Task: Sort the products in the category "Pasta Salad" by price (lowest first).
Action: Mouse moved to (18, 128)
Screenshot: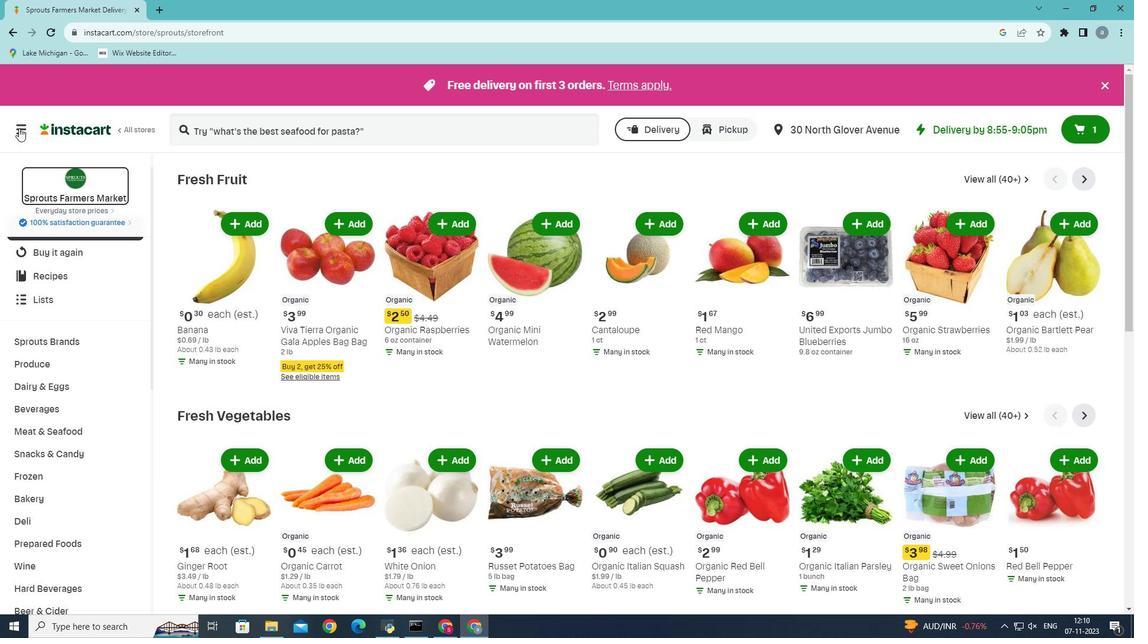 
Action: Mouse pressed left at (18, 128)
Screenshot: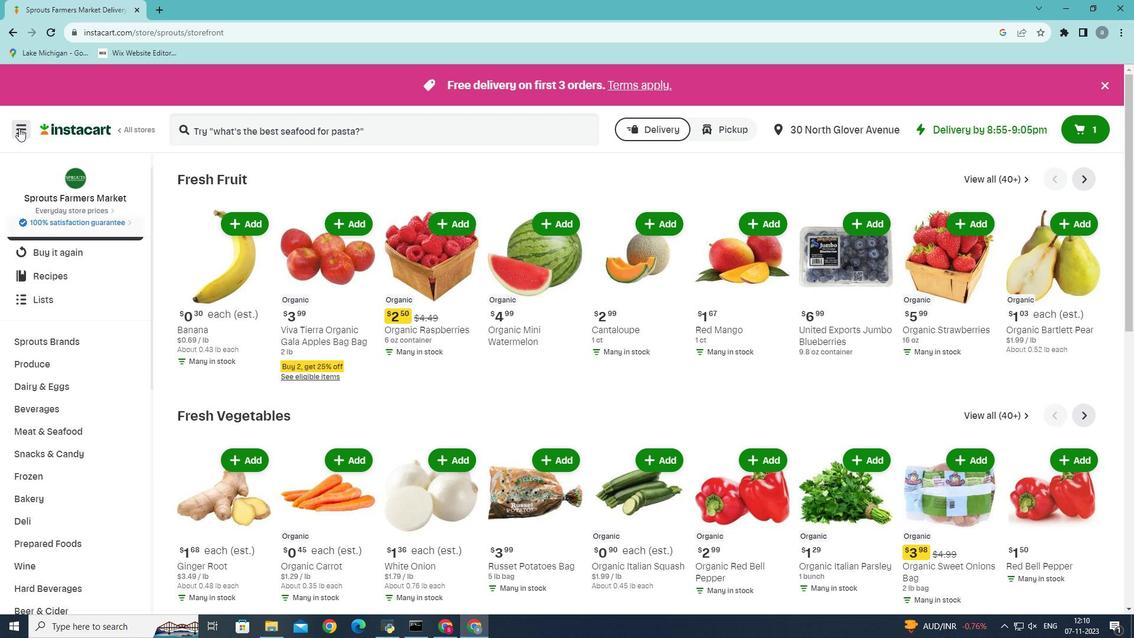 
Action: Mouse moved to (63, 327)
Screenshot: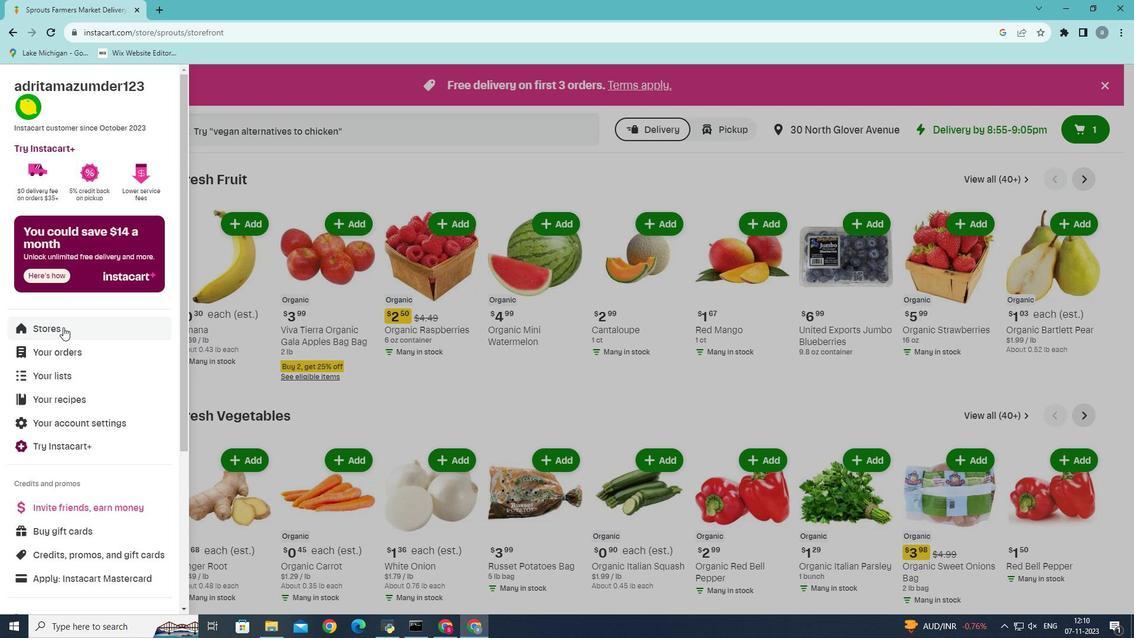 
Action: Mouse pressed left at (63, 327)
Screenshot: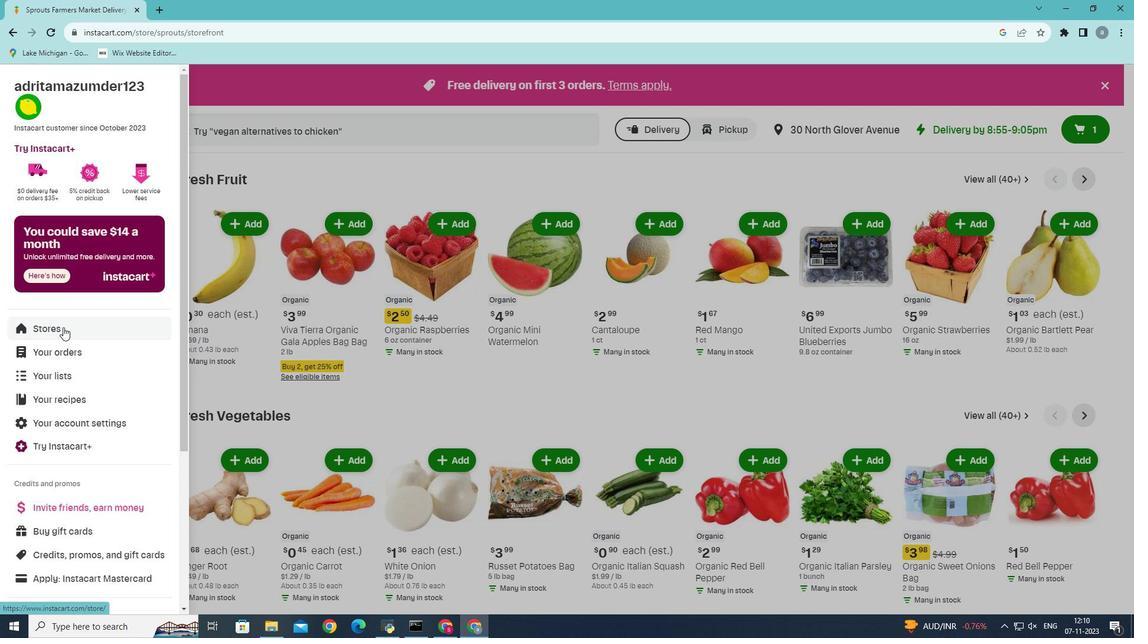 
Action: Mouse moved to (279, 135)
Screenshot: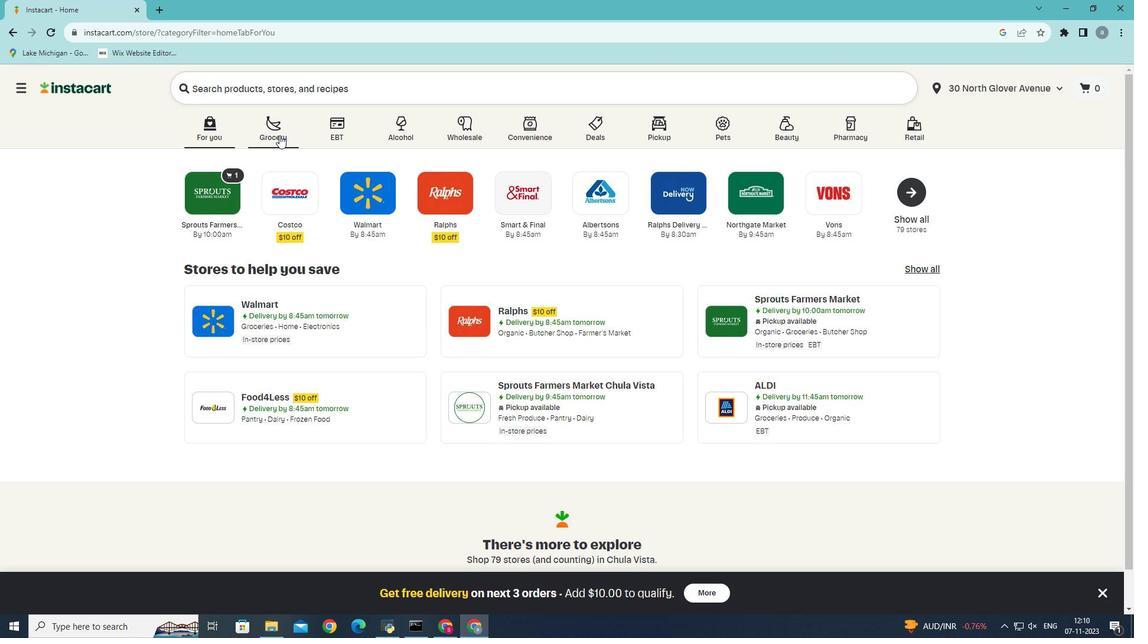 
Action: Mouse pressed left at (279, 135)
Screenshot: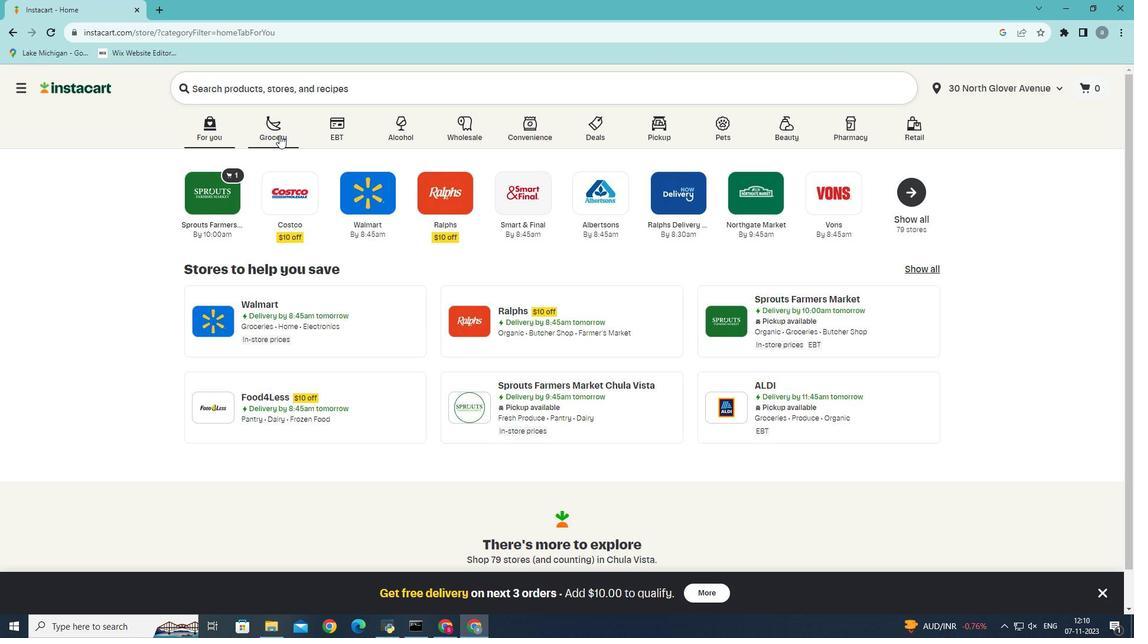 
Action: Mouse moved to (276, 345)
Screenshot: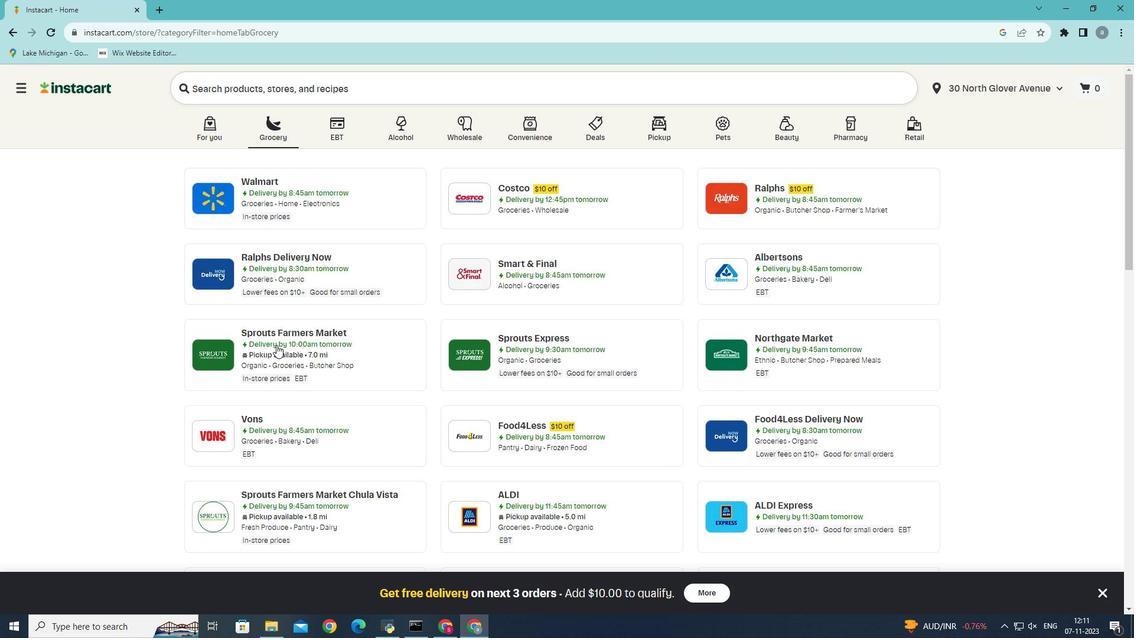 
Action: Mouse pressed left at (276, 345)
Screenshot: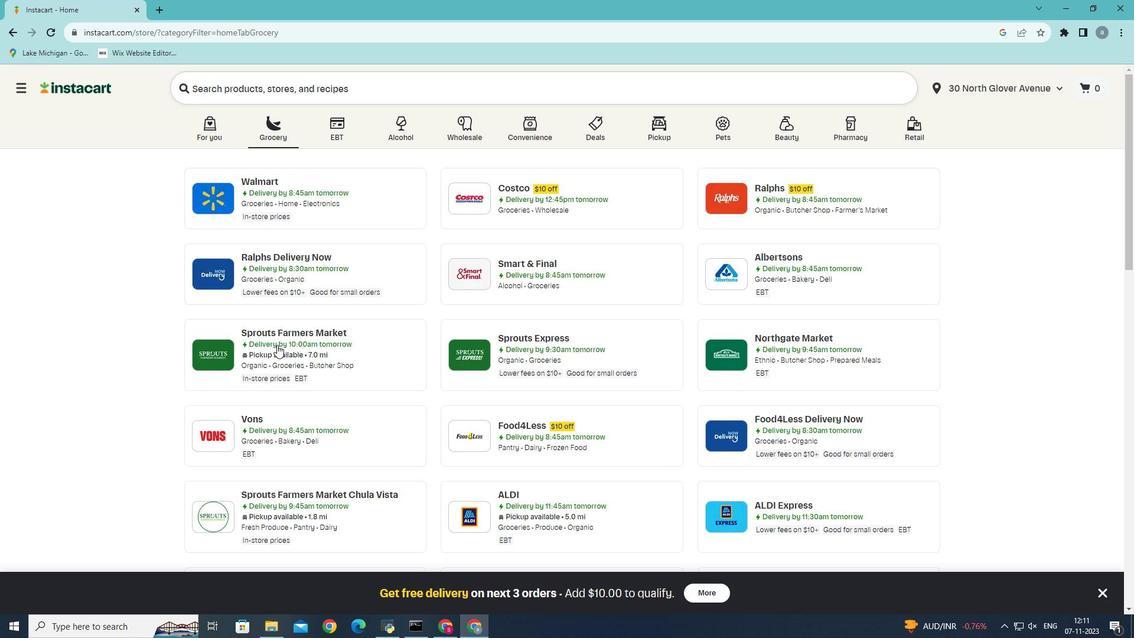 
Action: Mouse moved to (60, 483)
Screenshot: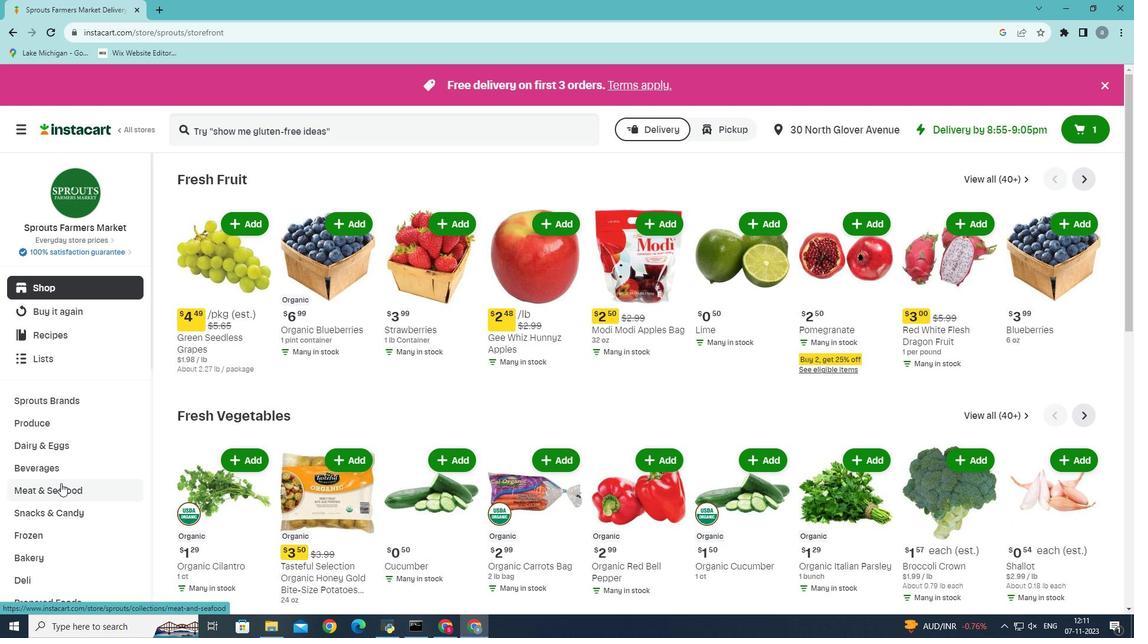 
Action: Mouse scrolled (60, 482) with delta (0, 0)
Screenshot: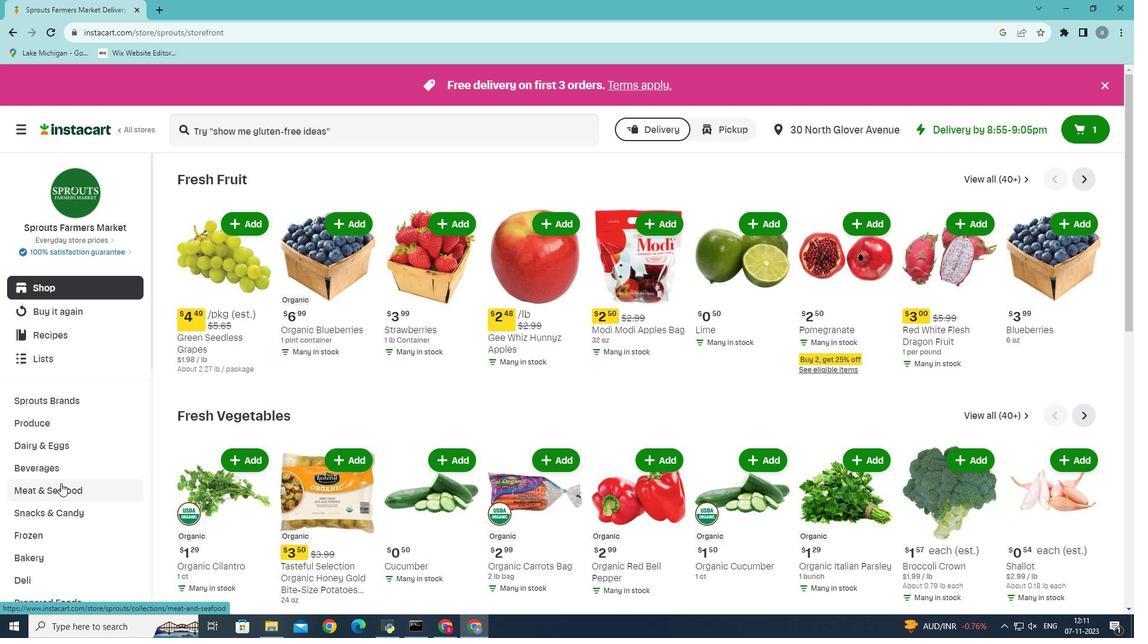 
Action: Mouse moved to (41, 543)
Screenshot: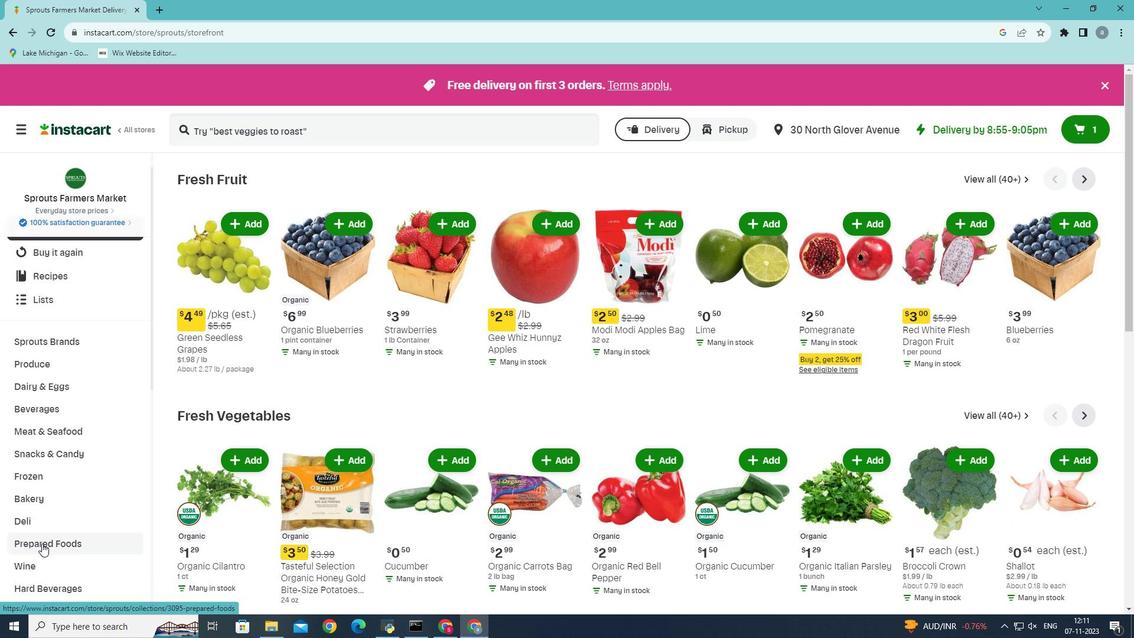 
Action: Mouse pressed left at (41, 543)
Screenshot: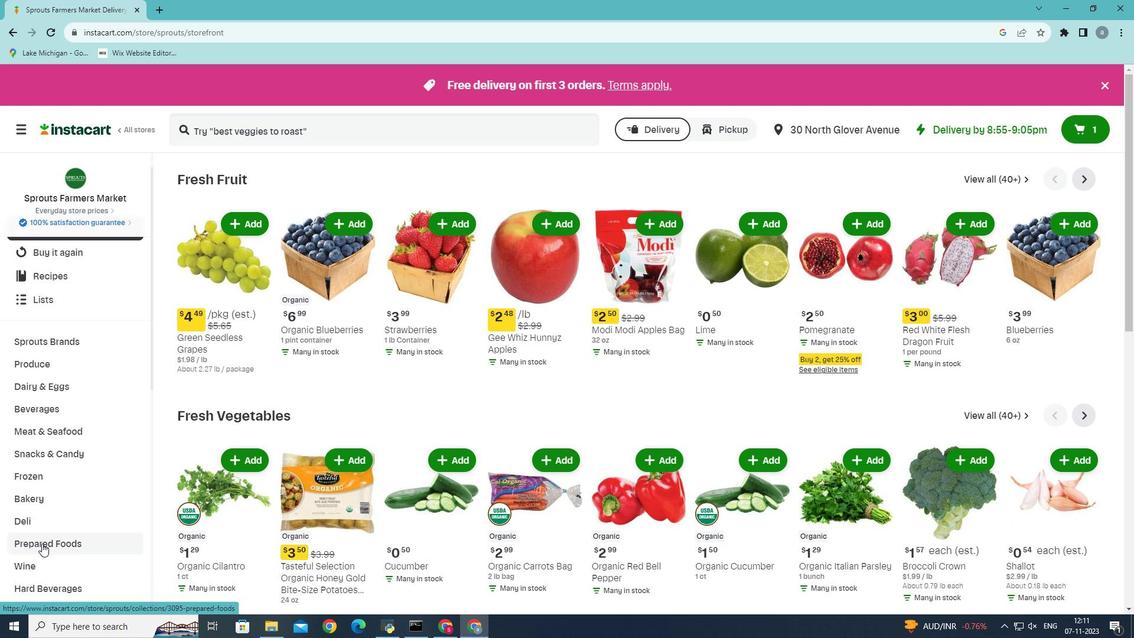 
Action: Mouse moved to (638, 205)
Screenshot: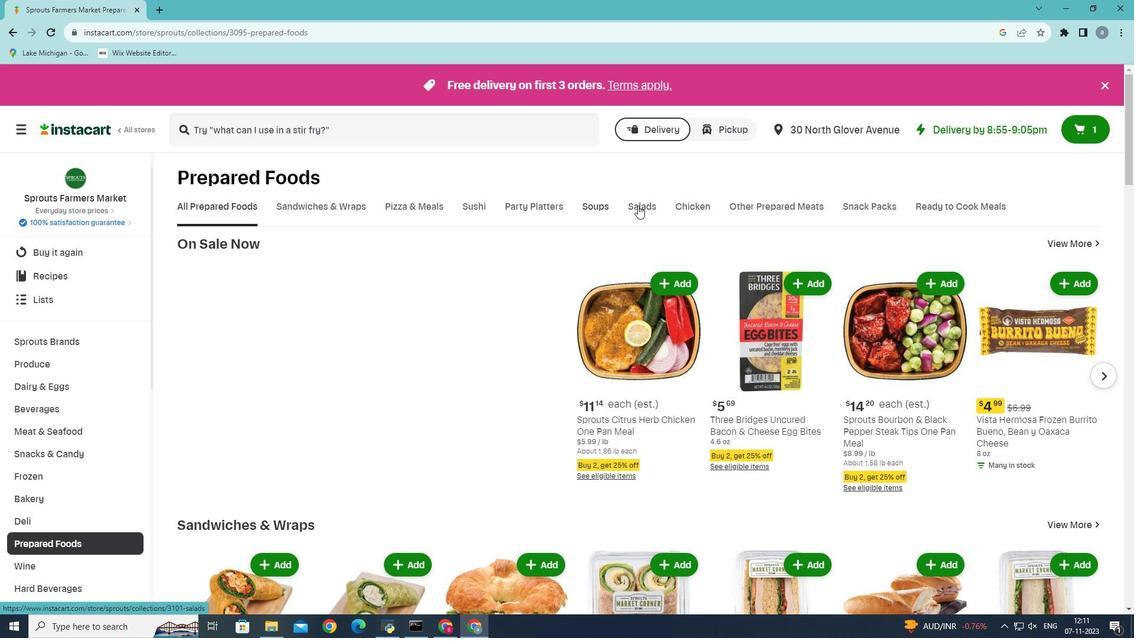 
Action: Mouse pressed left at (638, 205)
Screenshot: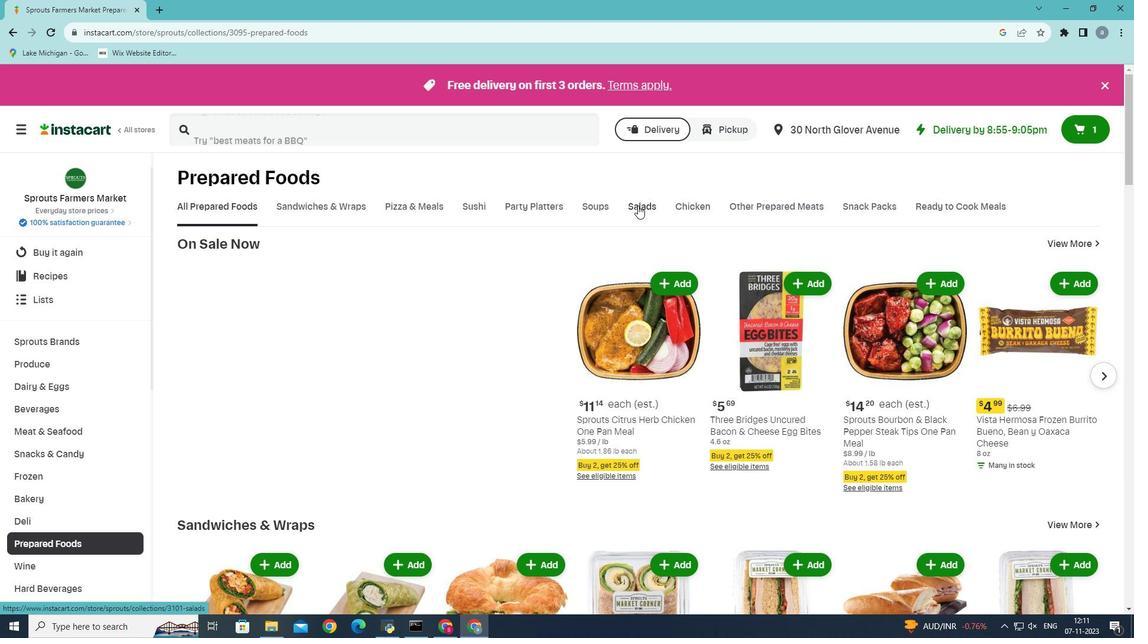 
Action: Mouse moved to (258, 248)
Screenshot: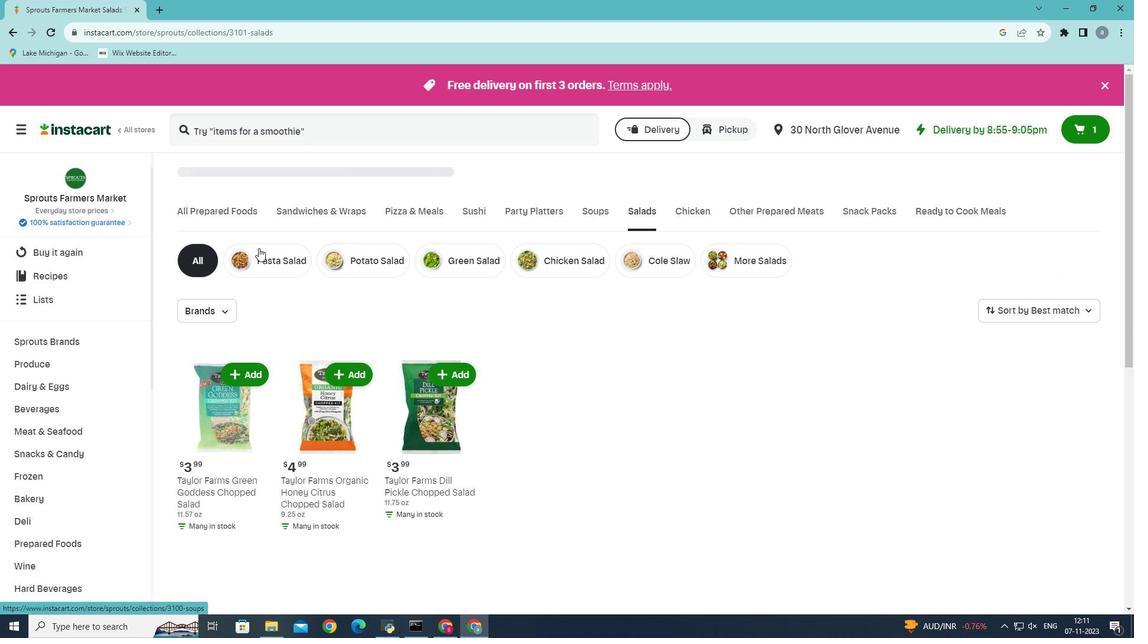 
Action: Mouse pressed left at (258, 248)
Screenshot: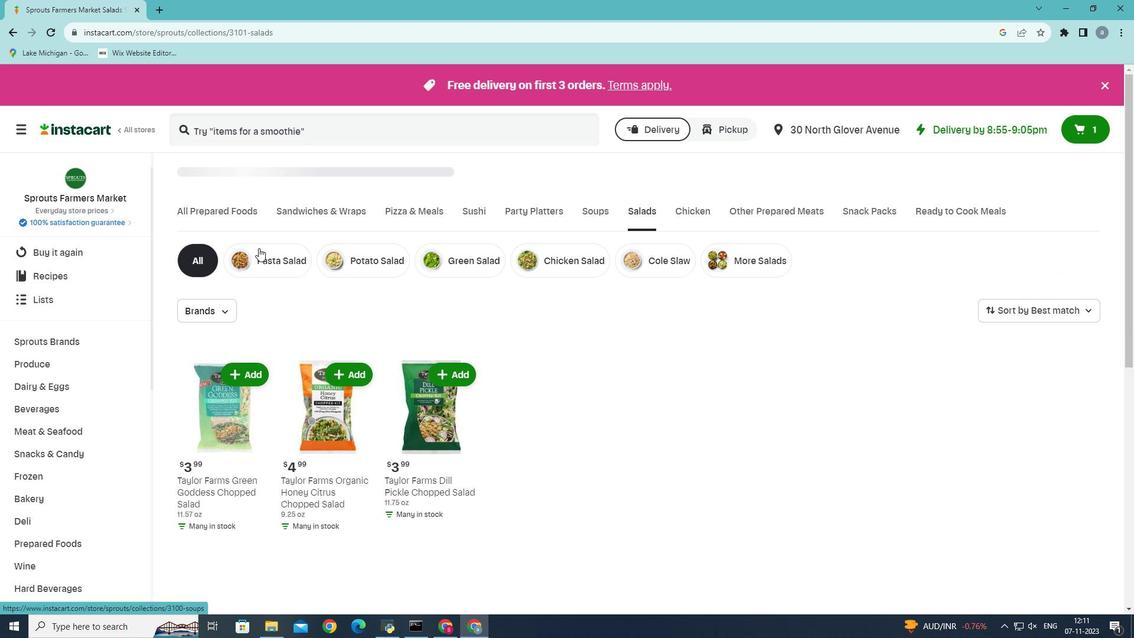 
Action: Mouse moved to (1100, 306)
Screenshot: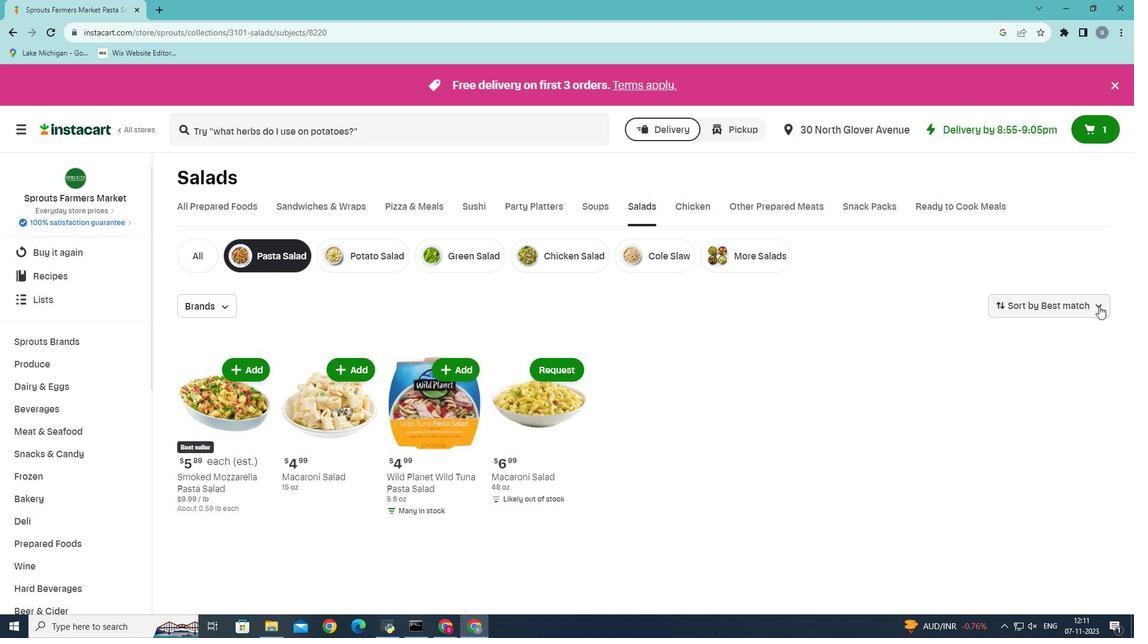 
Action: Mouse pressed left at (1100, 306)
Screenshot: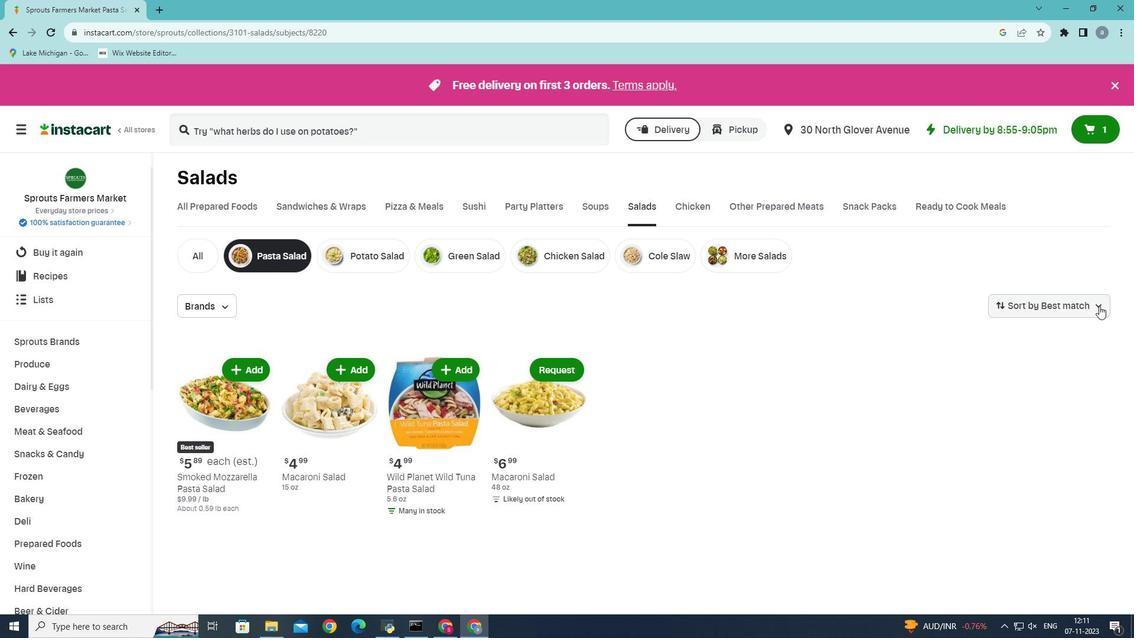 
Action: Mouse moved to (1072, 359)
Screenshot: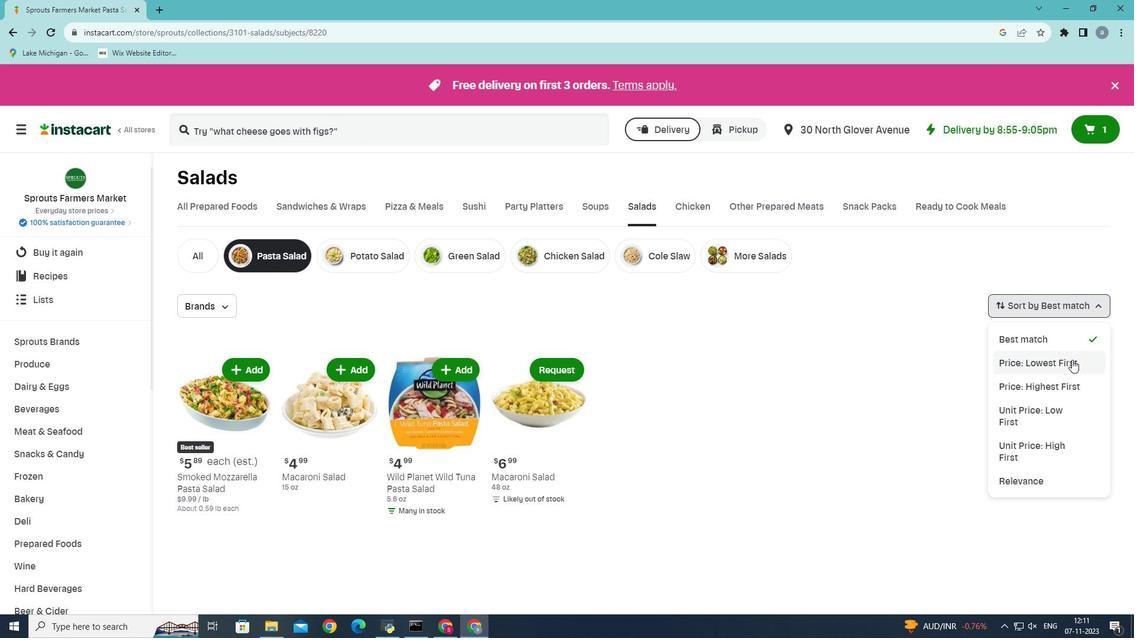 
Action: Mouse pressed left at (1072, 359)
Screenshot: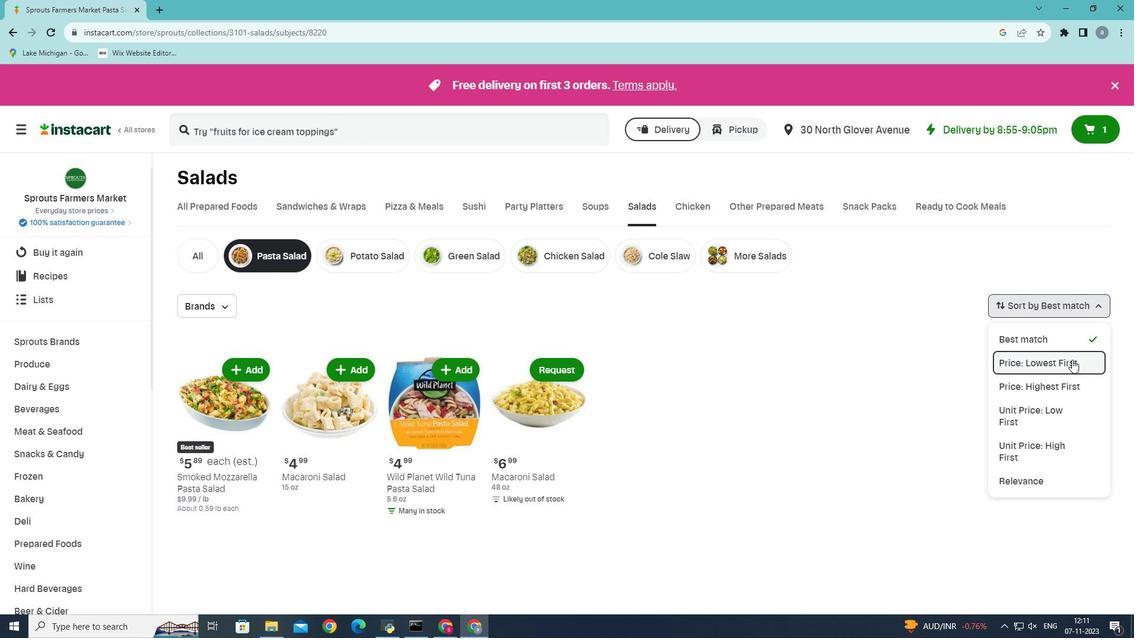 
Action: Mouse moved to (705, 293)
Screenshot: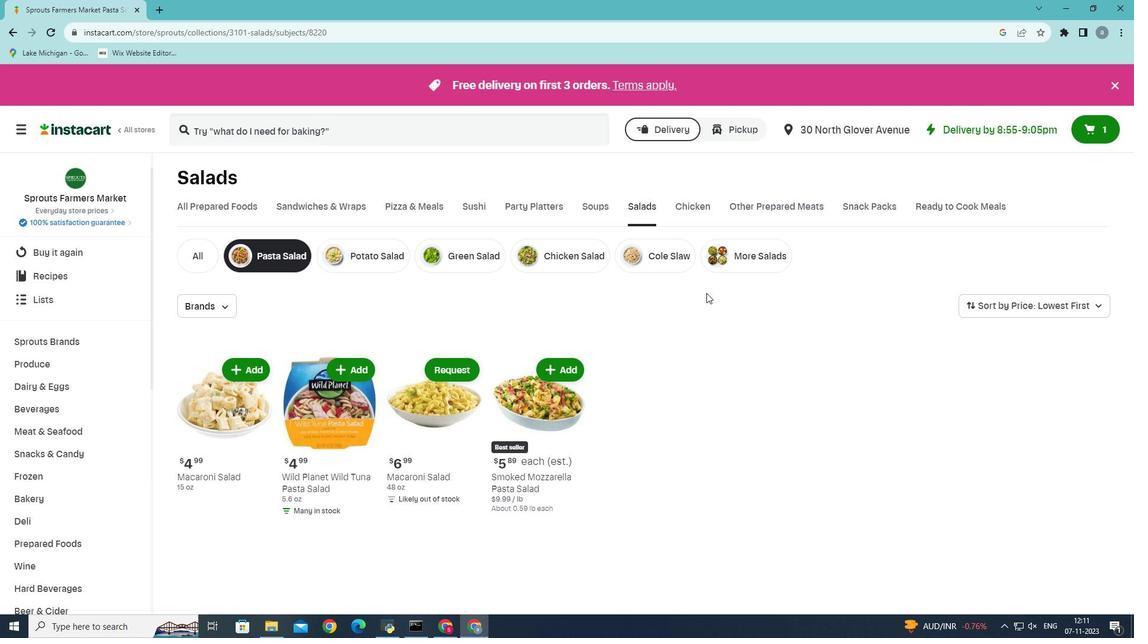 
